 Task: Create Card Card0048 in Board Board0042 in Workspace Development in Trello
Action: Mouse moved to (591, 43)
Screenshot: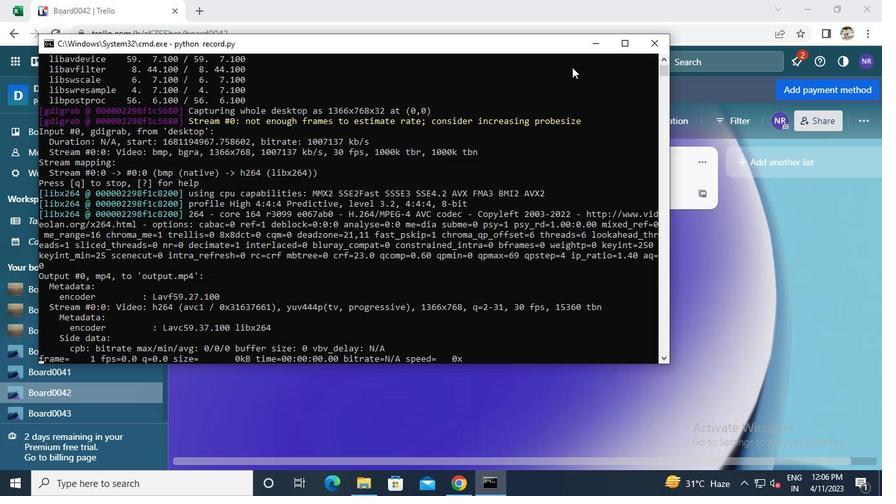 
Action: Mouse pressed left at (591, 43)
Screenshot: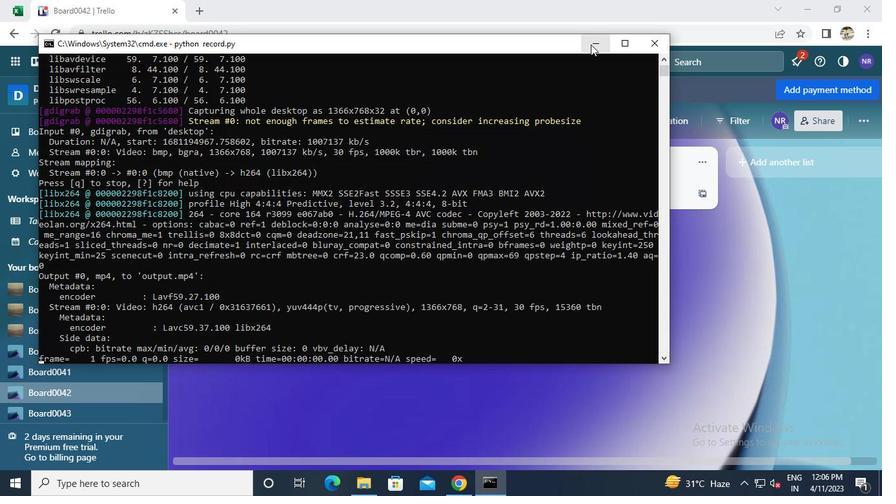 
Action: Mouse moved to (255, 276)
Screenshot: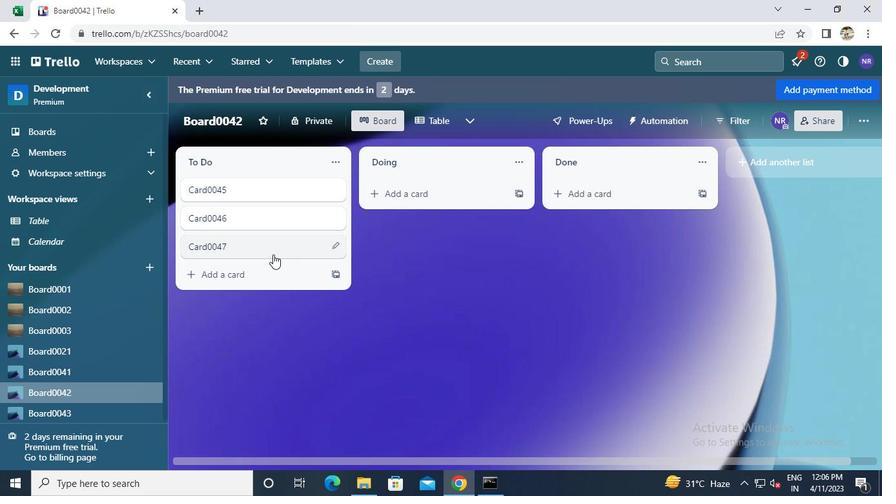 
Action: Mouse pressed left at (255, 276)
Screenshot: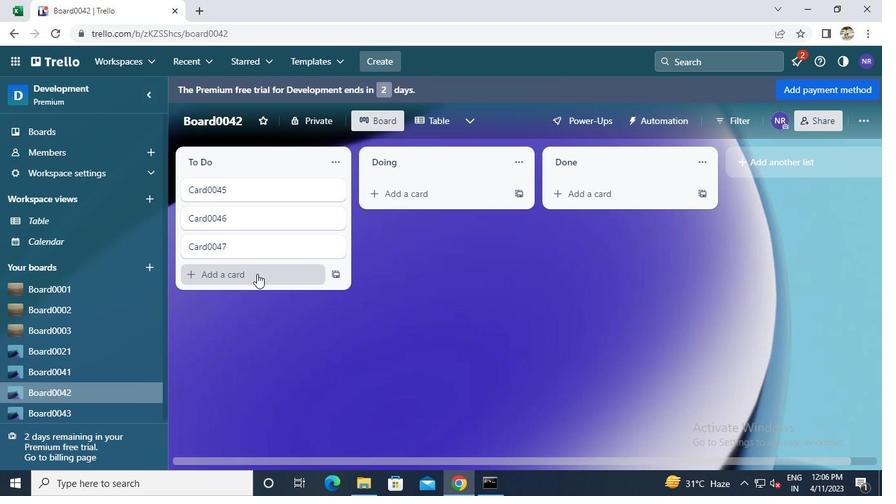 
Action: Keyboard Key.caps_lock
Screenshot: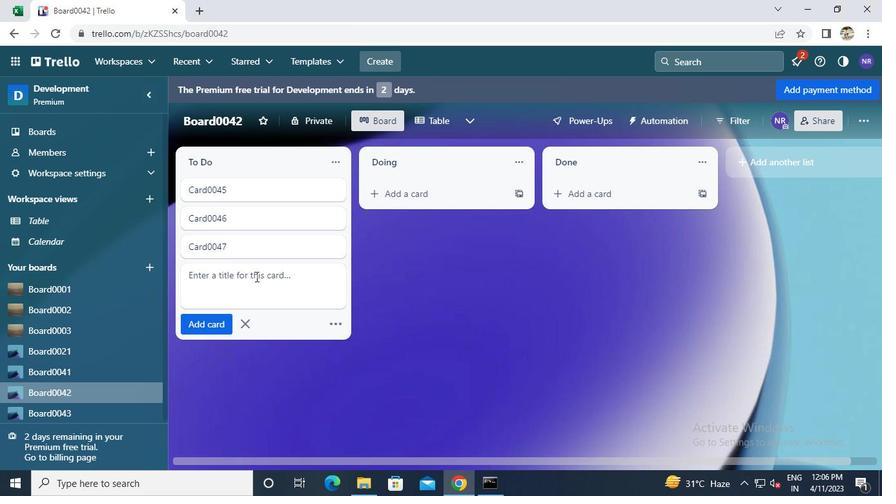 
Action: Keyboard c
Screenshot: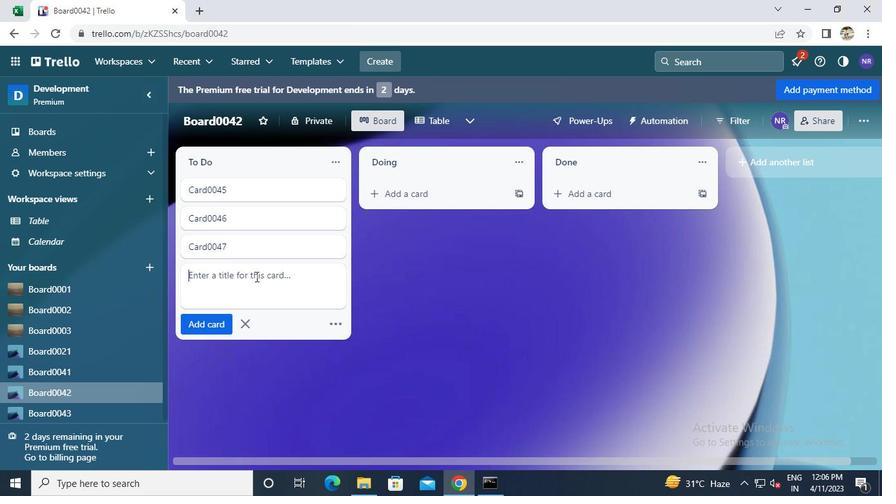 
Action: Keyboard Key.caps_lock
Screenshot: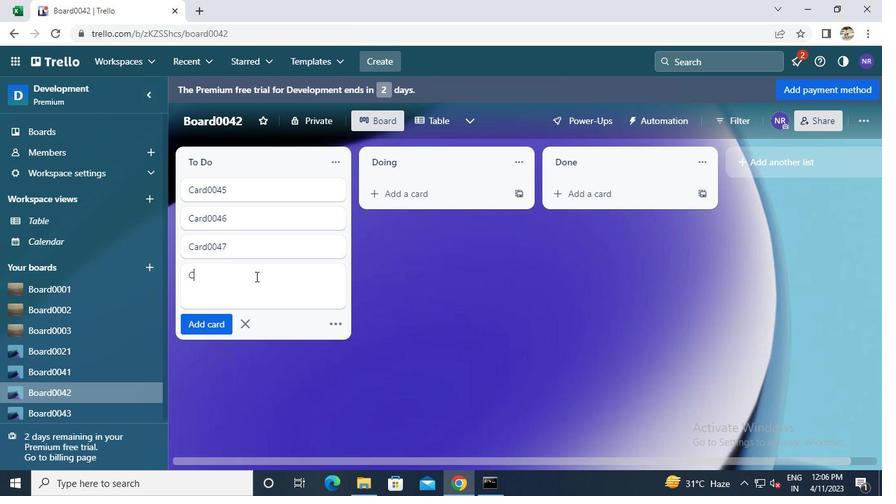 
Action: Keyboard a
Screenshot: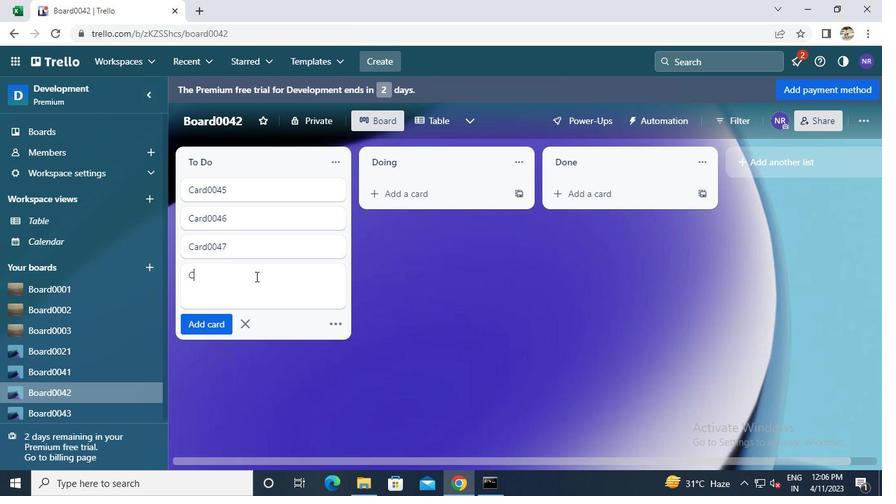 
Action: Keyboard r
Screenshot: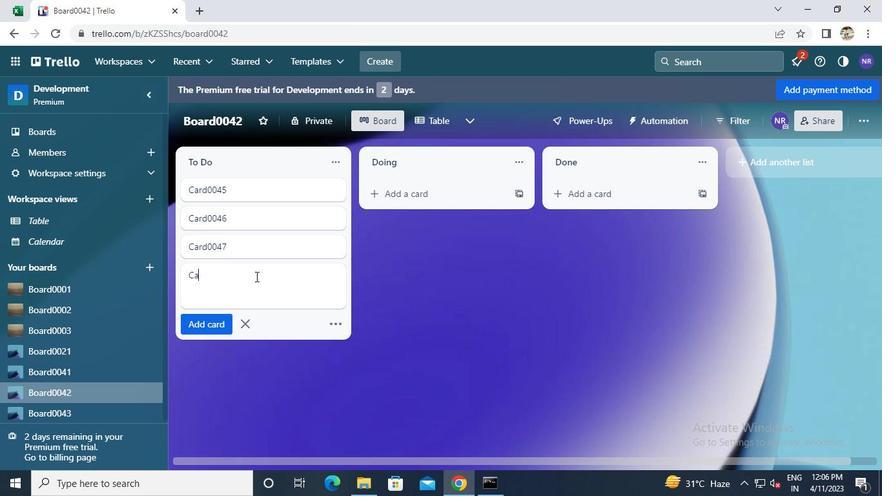 
Action: Keyboard d
Screenshot: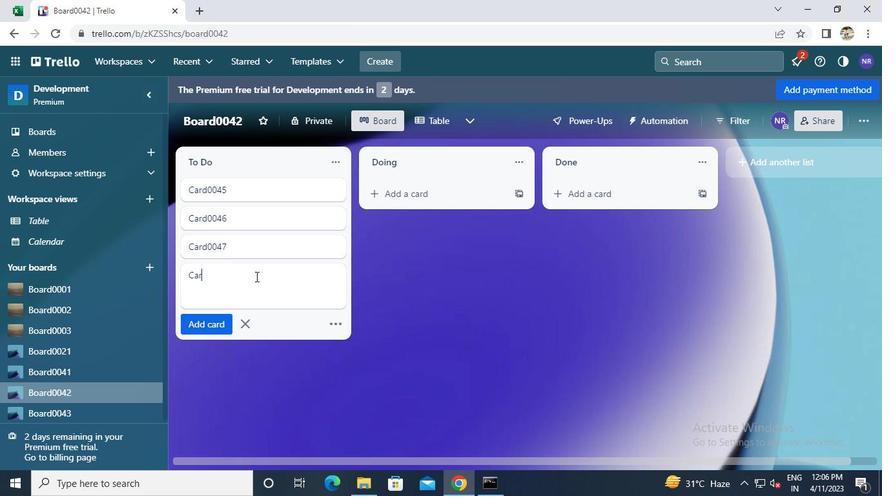 
Action: Keyboard 0
Screenshot: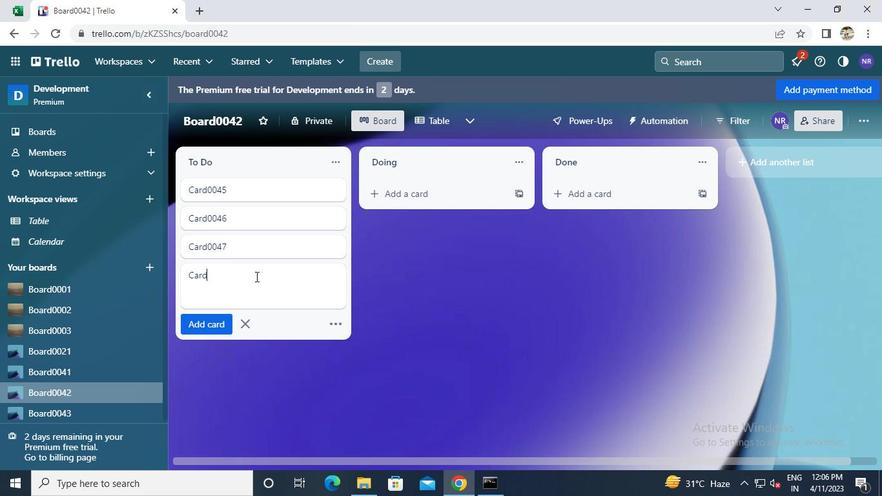 
Action: Keyboard 0
Screenshot: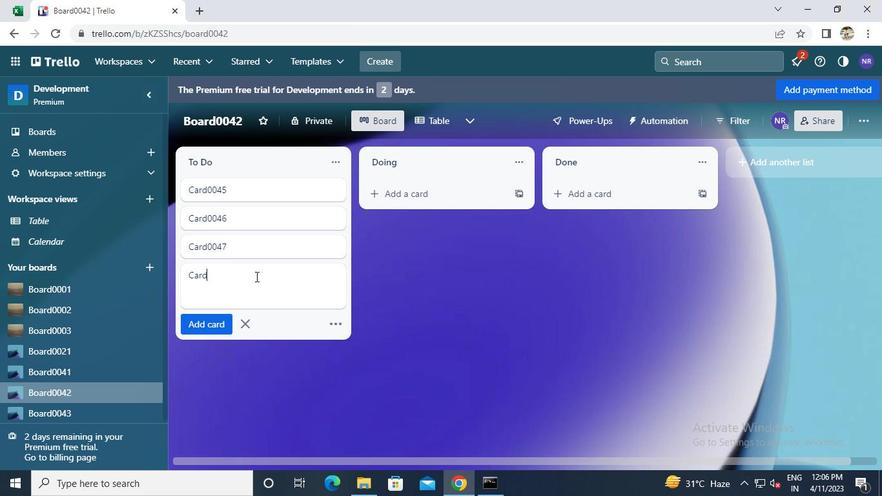 
Action: Keyboard 4
Screenshot: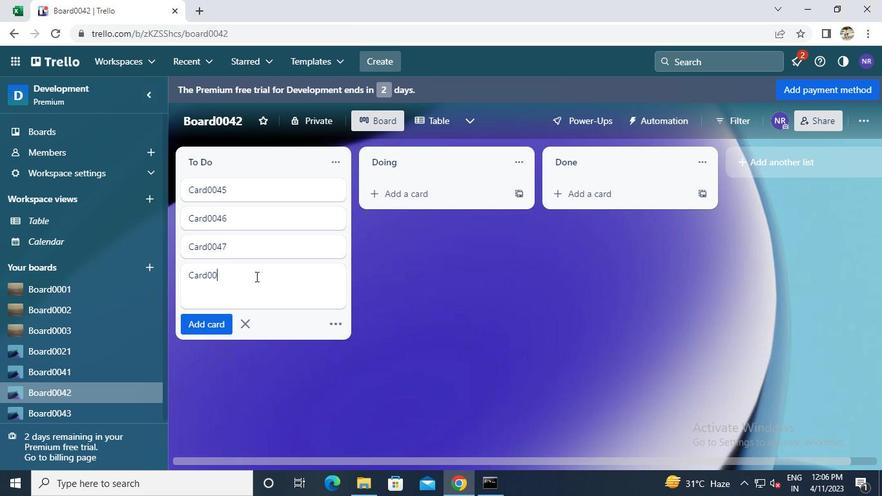 
Action: Keyboard 8
Screenshot: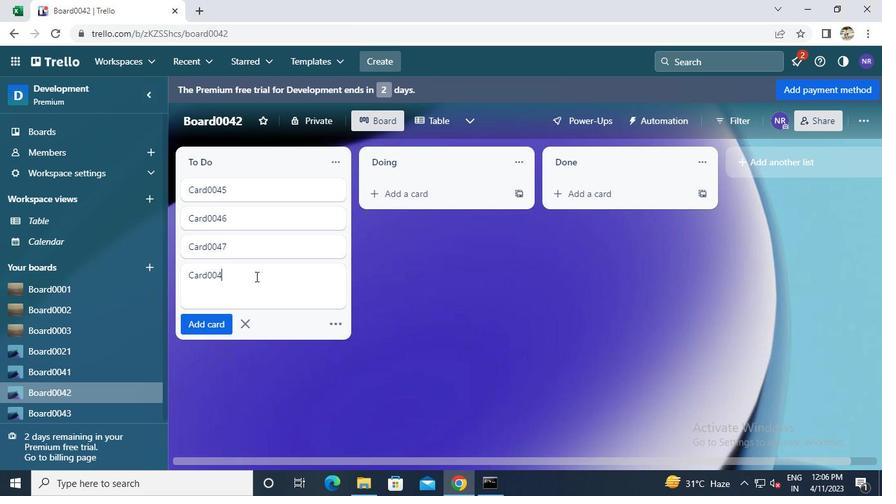
Action: Mouse moved to (208, 329)
Screenshot: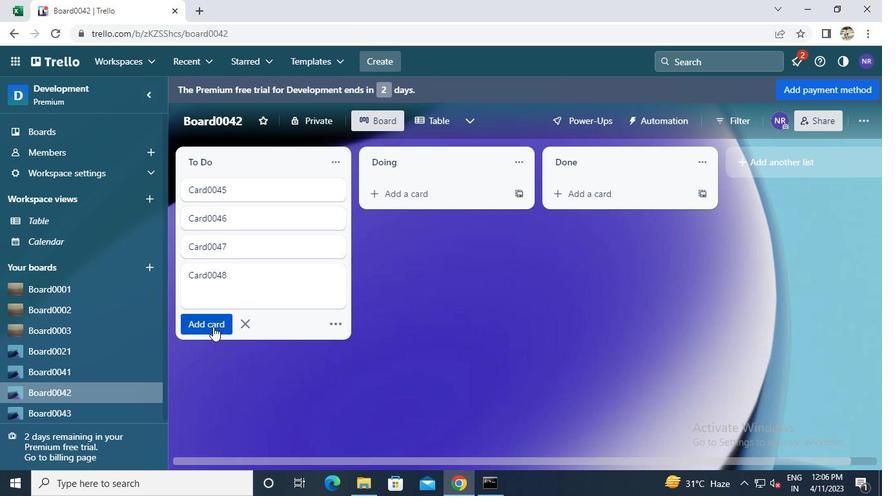 
Action: Mouse pressed left at (208, 329)
Screenshot: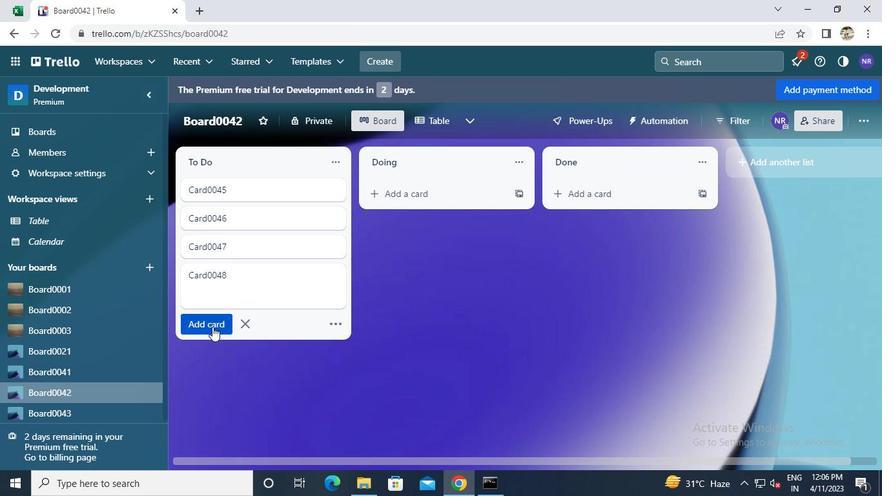 
Action: Mouse moved to (489, 475)
Screenshot: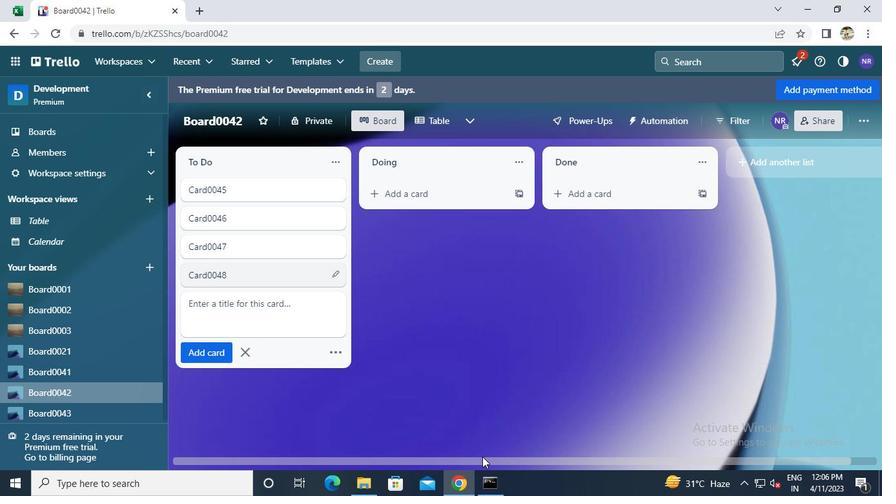 
Action: Mouse pressed left at (489, 475)
Screenshot: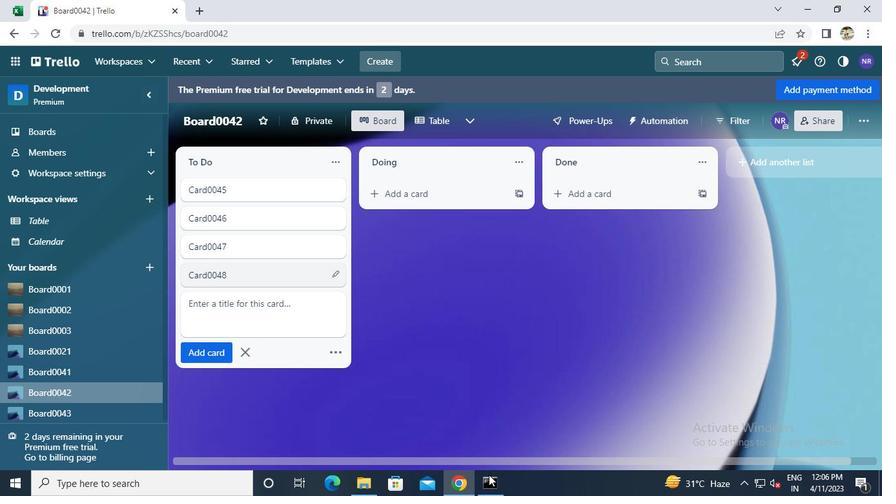 
Action: Mouse moved to (653, 47)
Screenshot: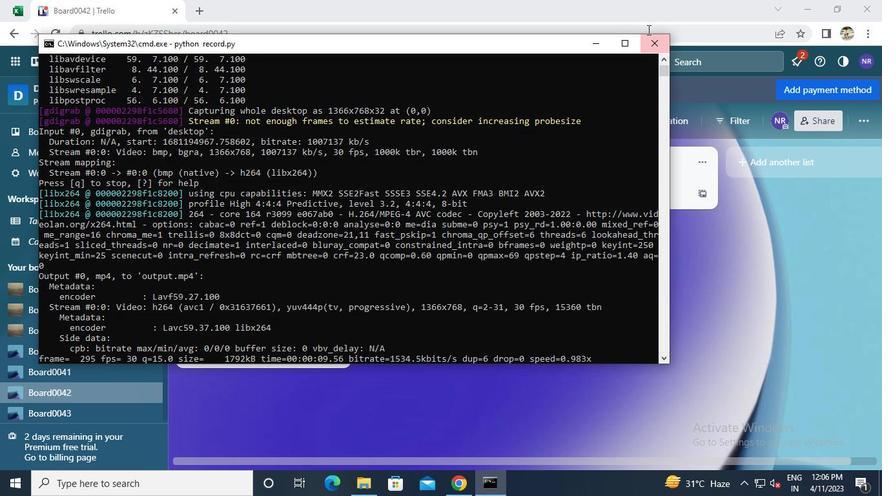 
Action: Mouse pressed left at (653, 47)
Screenshot: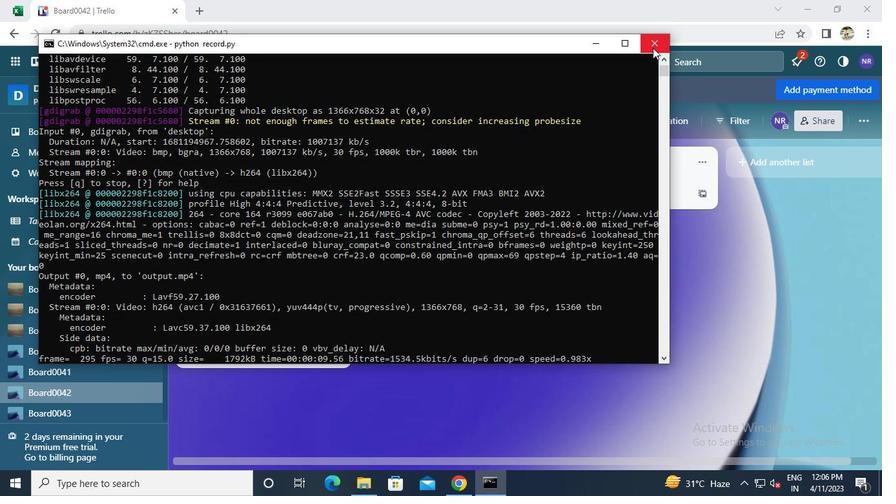 
Action: Mouse moved to (653, 49)
Screenshot: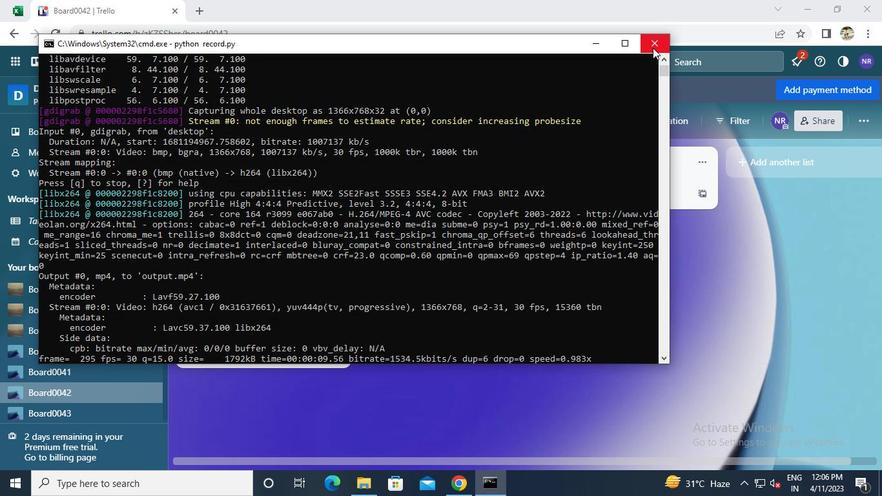 
